 Task: Create a new spreadsheet using the template "Work: Annual Business Budget by Intuit Quickbooks".
Action: Mouse moved to (34, 62)
Screenshot: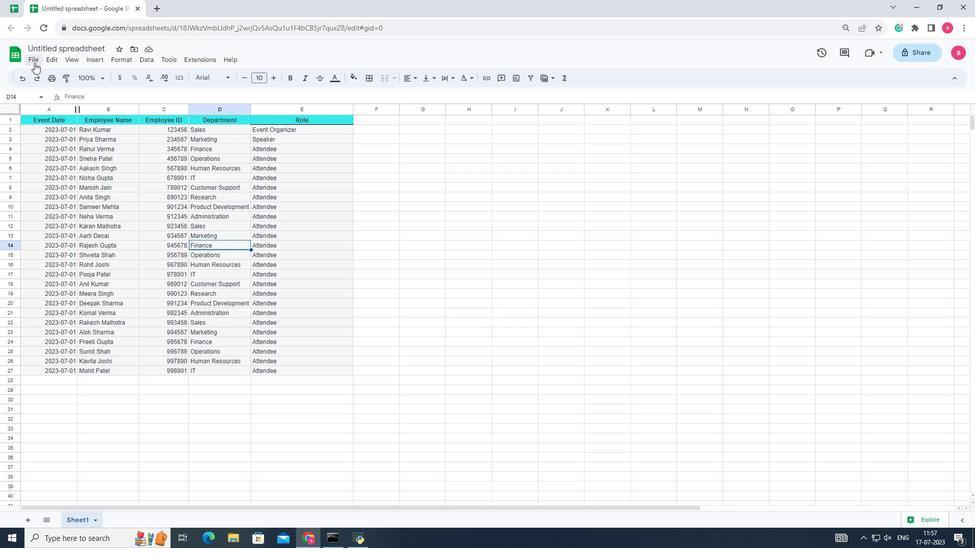 
Action: Mouse pressed left at (34, 62)
Screenshot: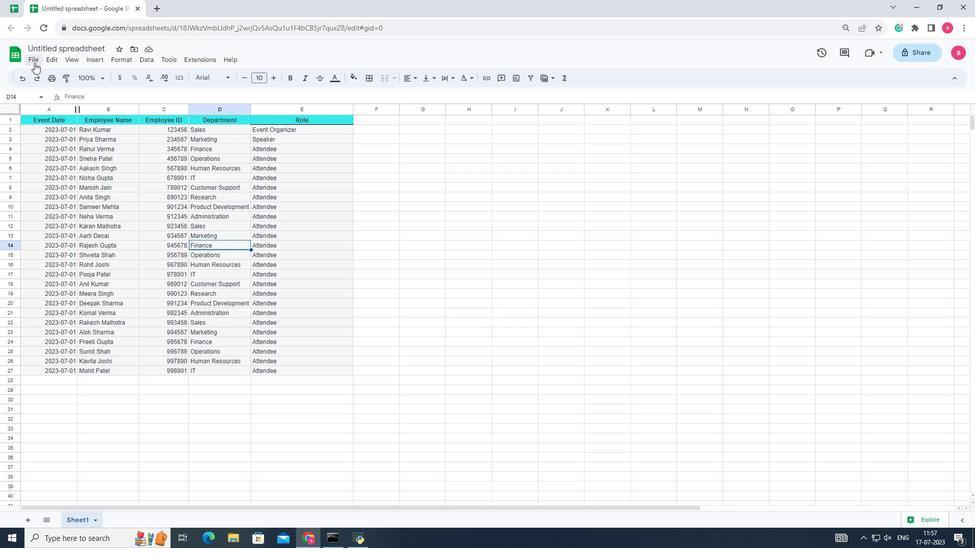 
Action: Mouse moved to (199, 88)
Screenshot: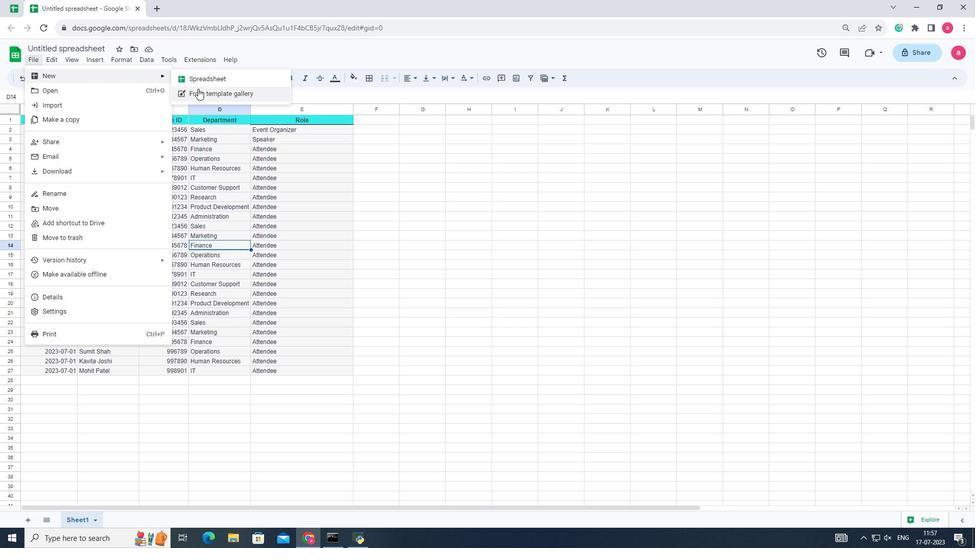 
Action: Mouse pressed left at (199, 88)
Screenshot: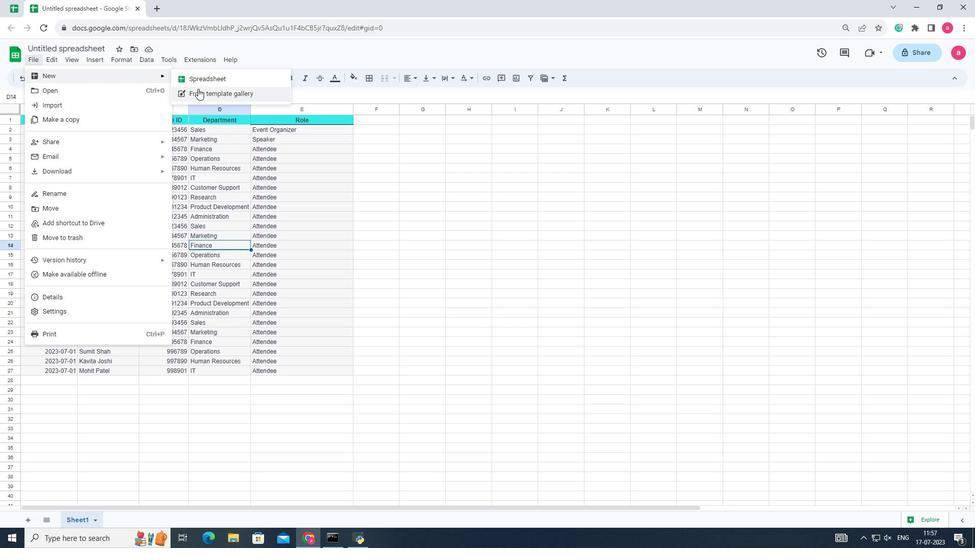 
Action: Mouse moved to (469, 260)
Screenshot: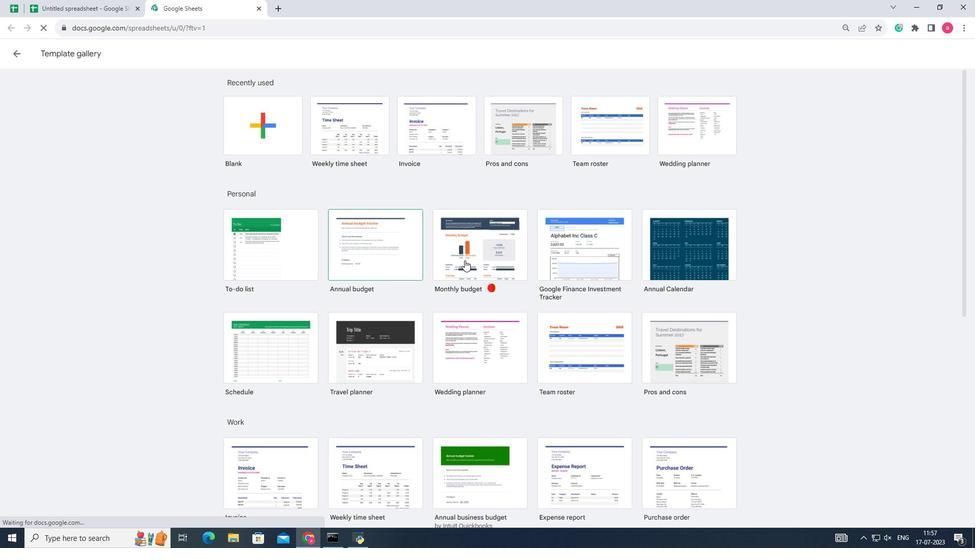 
Action: Mouse scrolled (469, 259) with delta (0, 0)
Screenshot: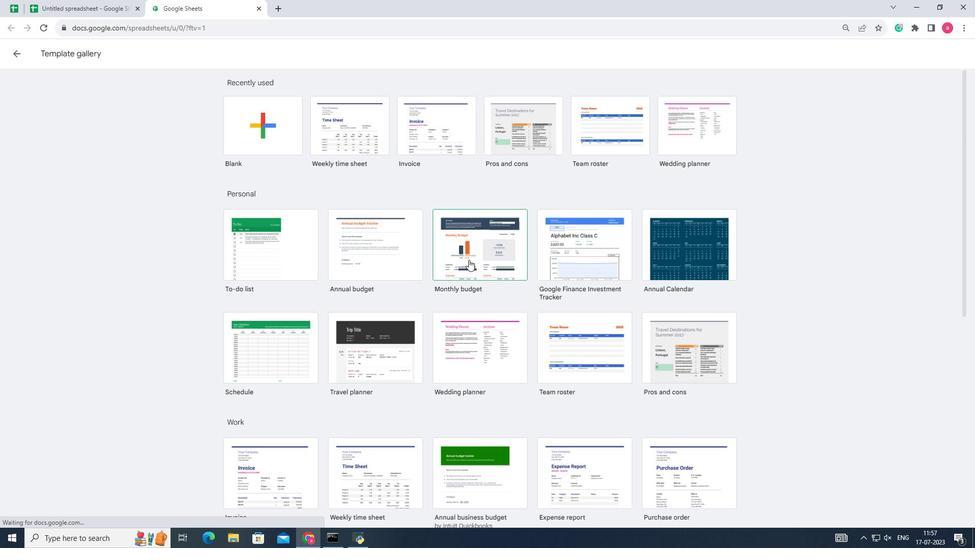 
Action: Mouse scrolled (469, 259) with delta (0, 0)
Screenshot: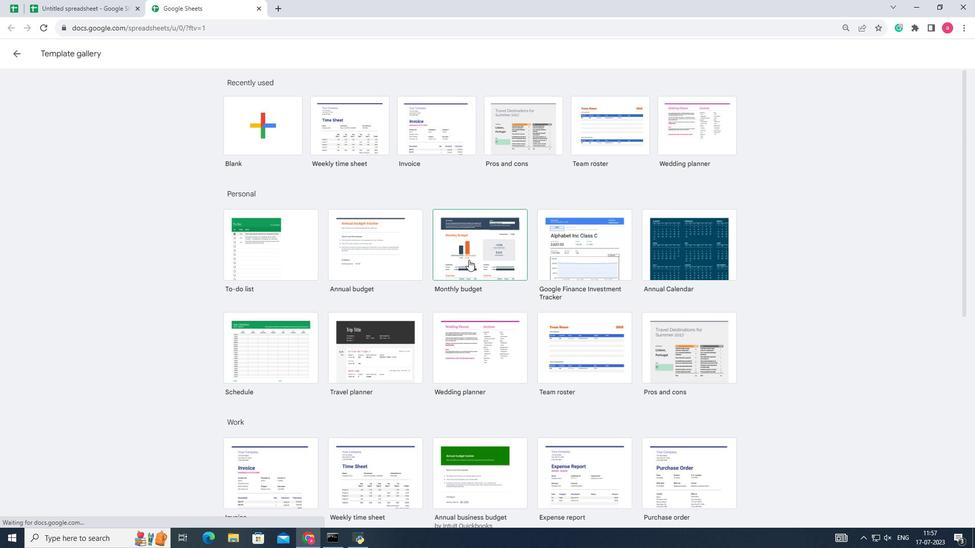 
Action: Mouse moved to (466, 252)
Screenshot: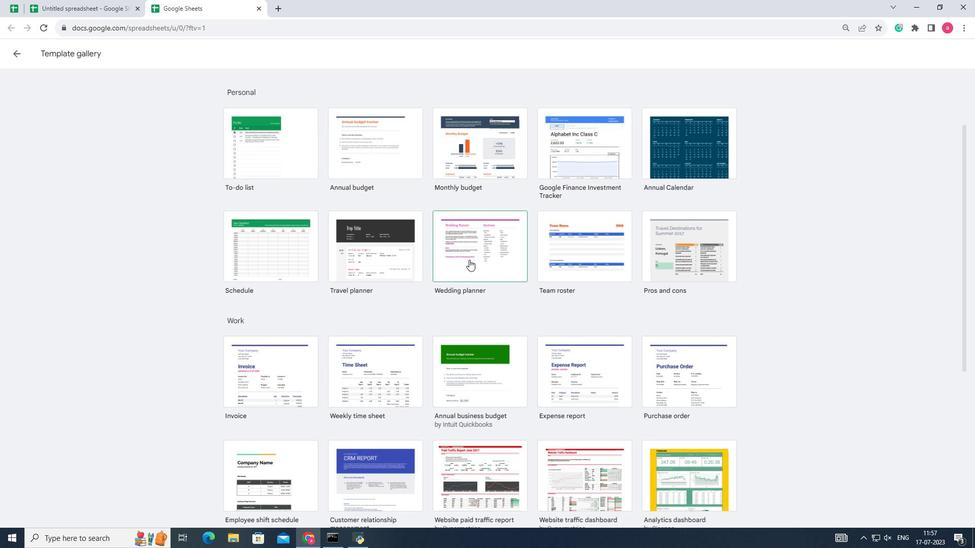 
Action: Mouse scrolled (466, 252) with delta (0, 0)
Screenshot: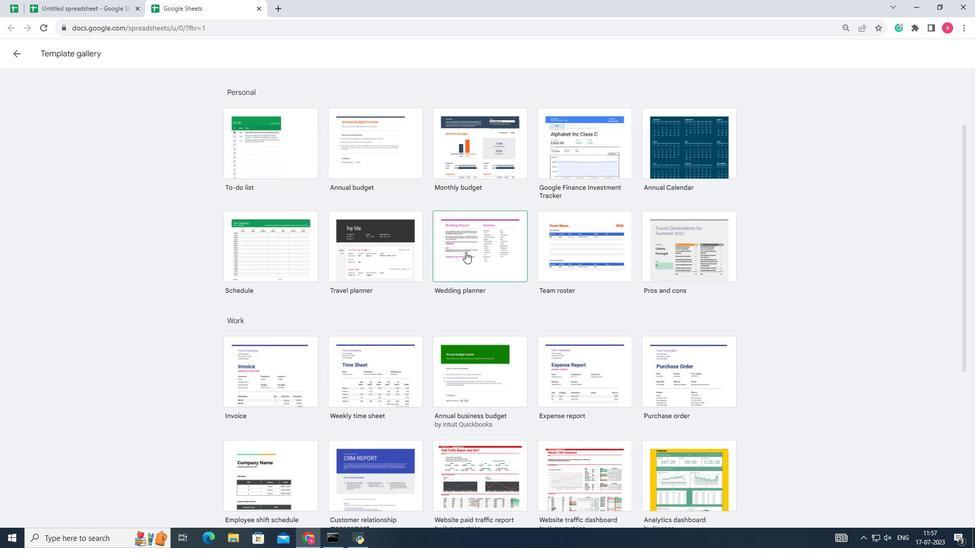 
Action: Mouse scrolled (466, 252) with delta (0, 0)
Screenshot: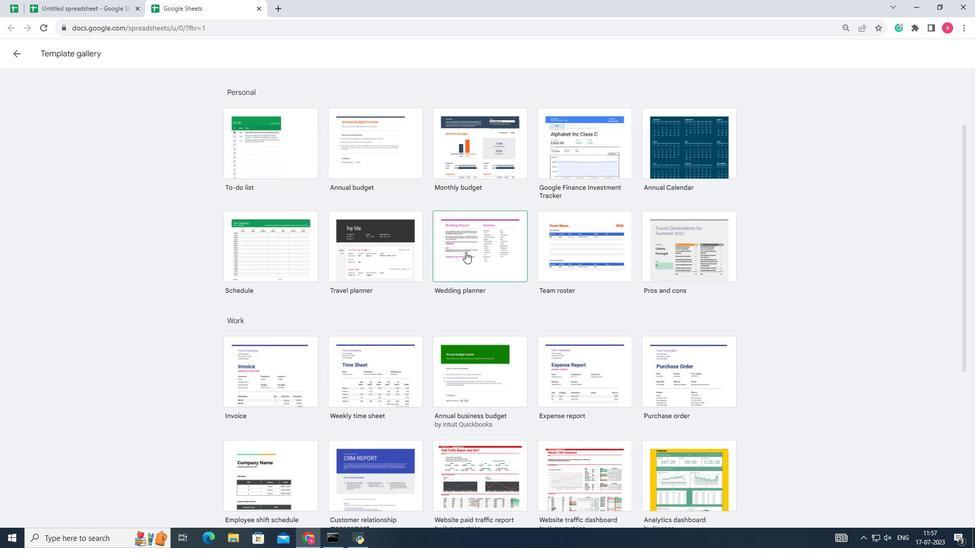
Action: Mouse moved to (454, 248)
Screenshot: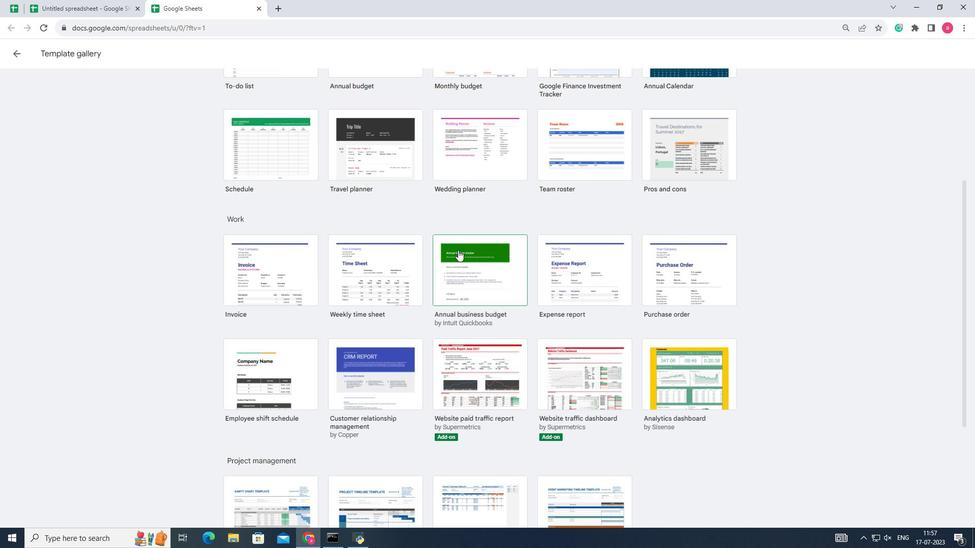 
Action: Mouse scrolled (454, 248) with delta (0, 0)
Screenshot: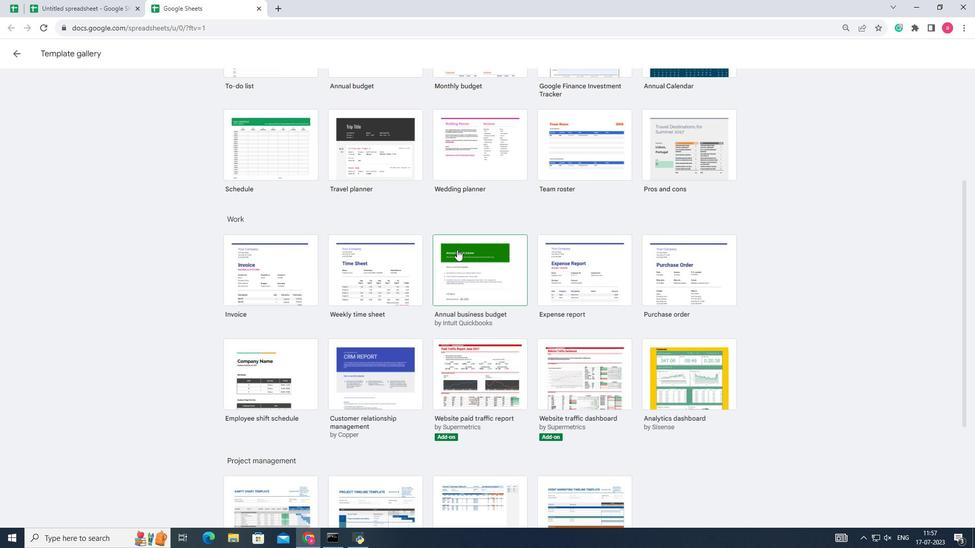 
Action: Mouse scrolled (454, 248) with delta (0, 0)
Screenshot: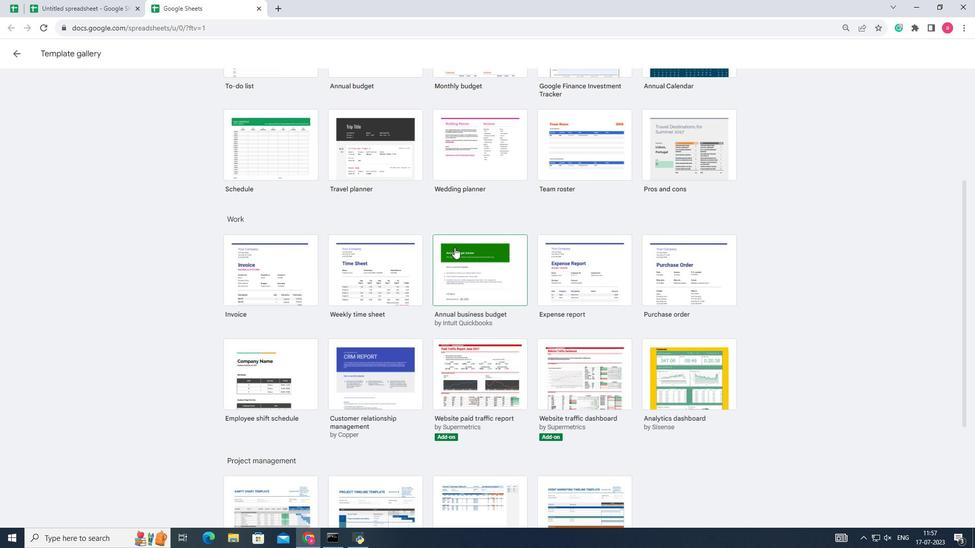 
Action: Mouse moved to (448, 250)
Screenshot: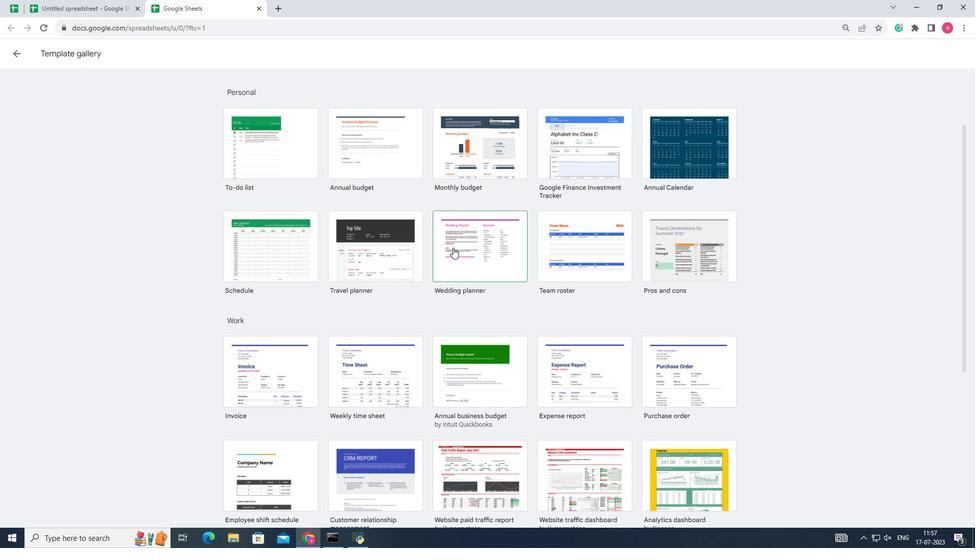 
Action: Mouse scrolled (448, 249) with delta (0, 0)
Screenshot: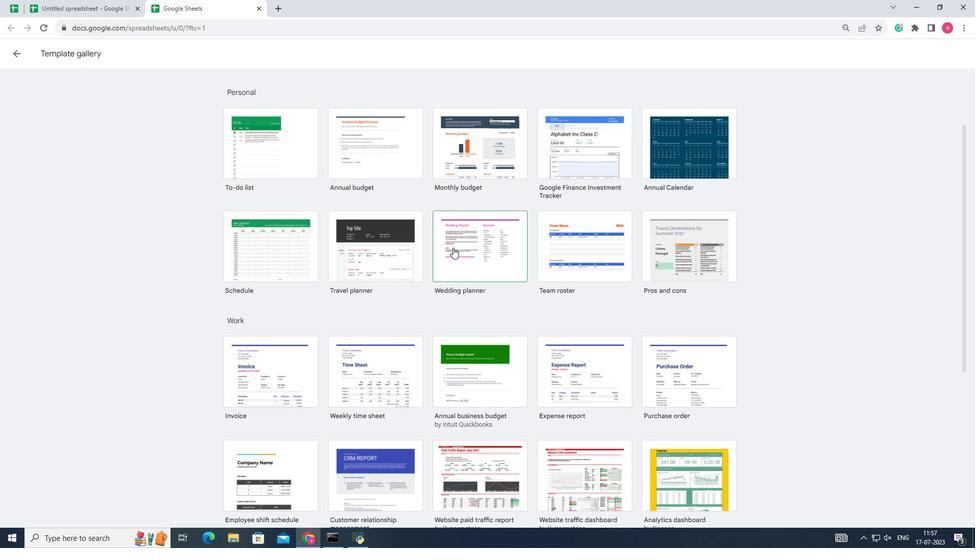 
Action: Mouse moved to (447, 250)
Screenshot: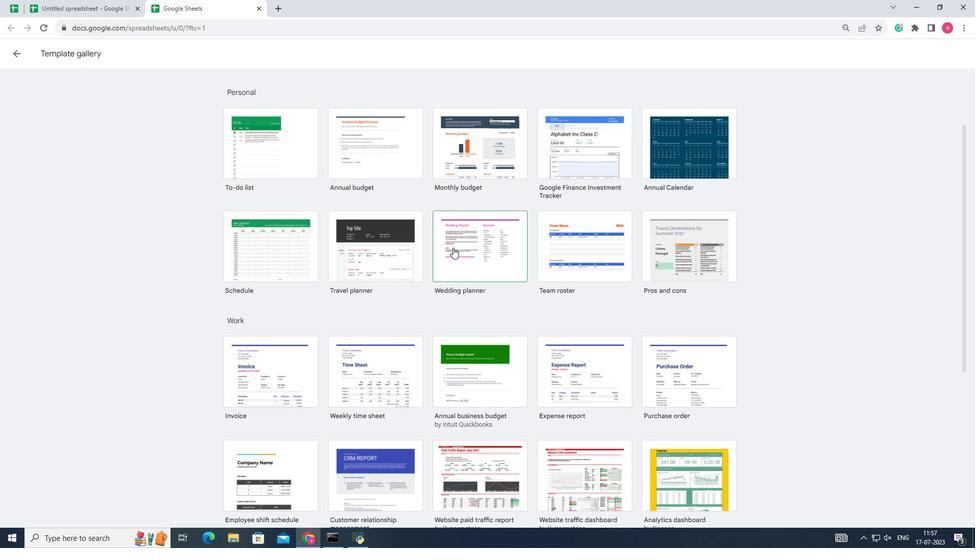 
Action: Mouse scrolled (447, 250) with delta (0, 0)
Screenshot: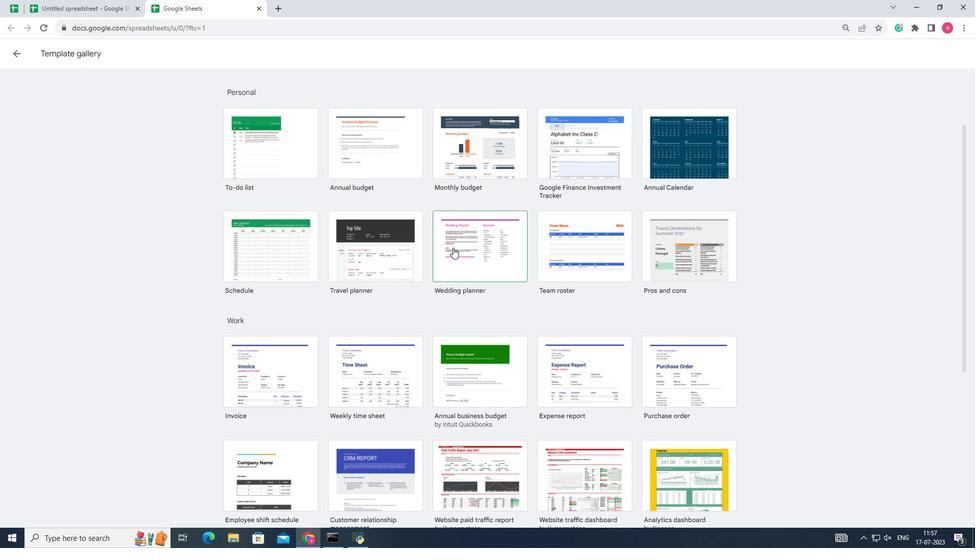 
Action: Mouse moved to (446, 251)
Screenshot: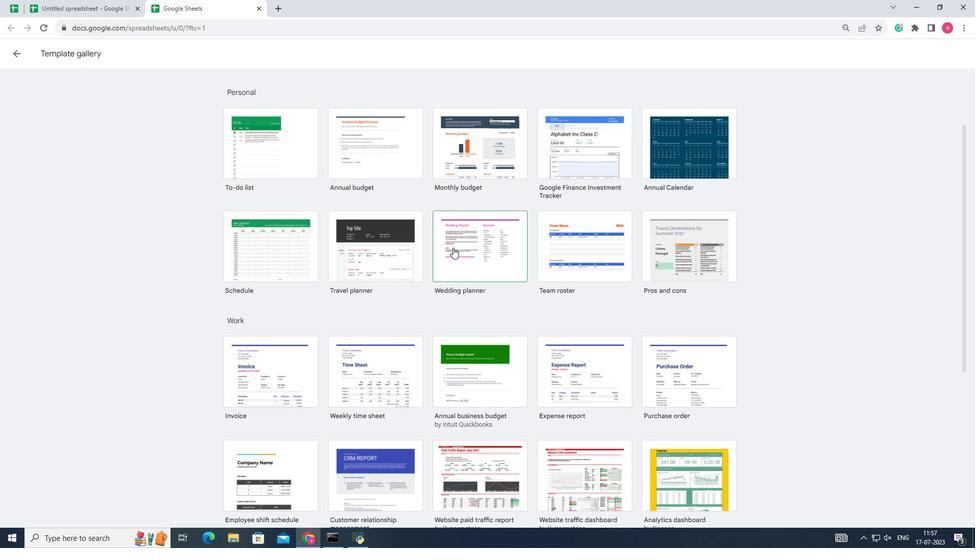 
Action: Mouse scrolled (446, 250) with delta (0, 0)
Screenshot: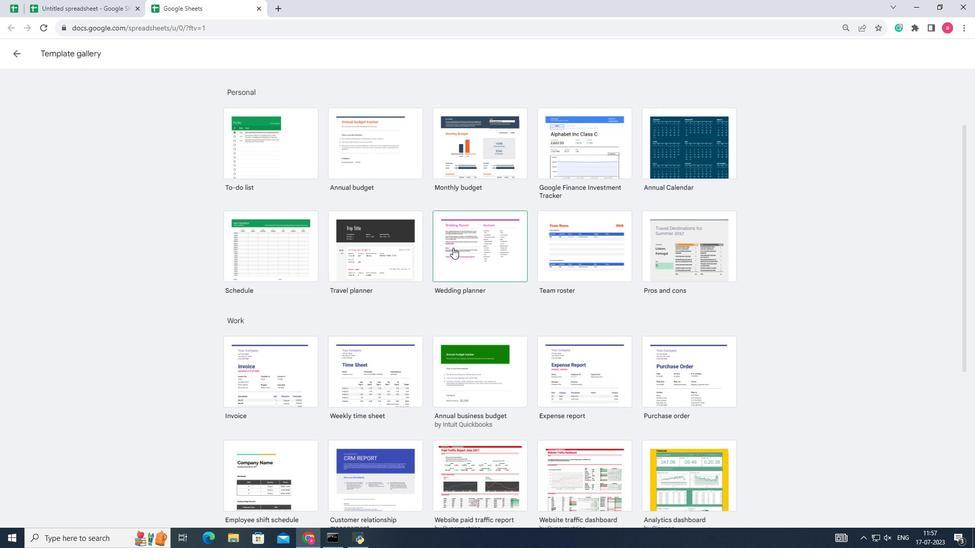 
Action: Mouse moved to (484, 248)
Screenshot: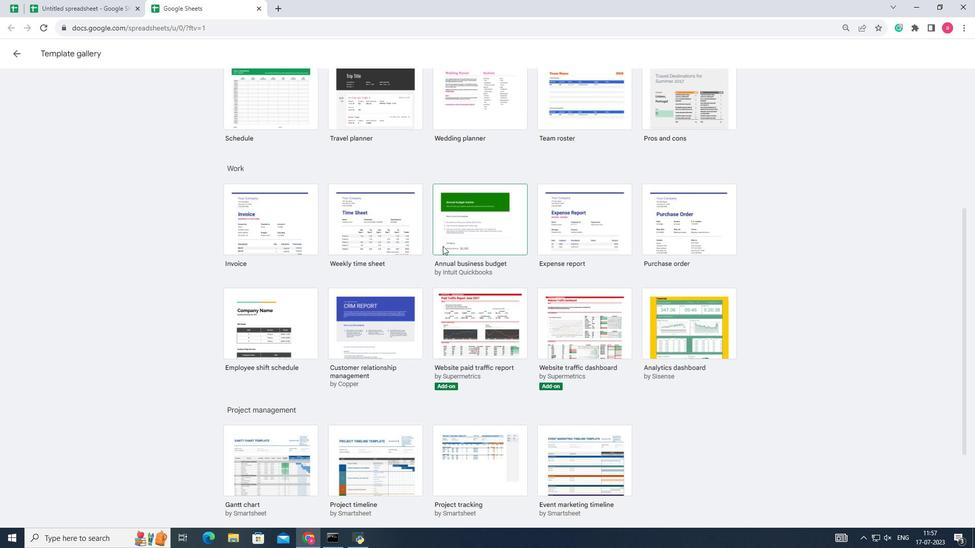 
Action: Mouse pressed left at (484, 248)
Screenshot: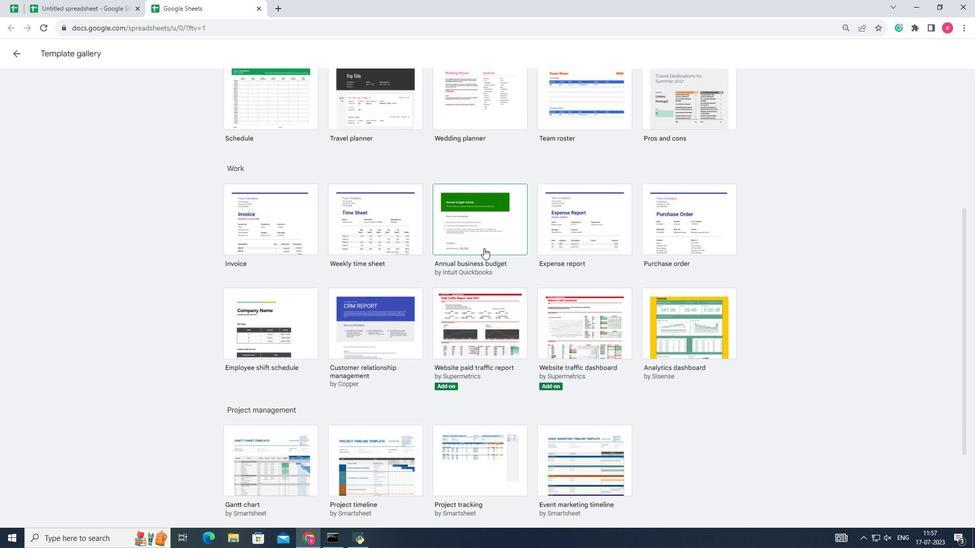 
Action: Mouse moved to (195, 230)
Screenshot: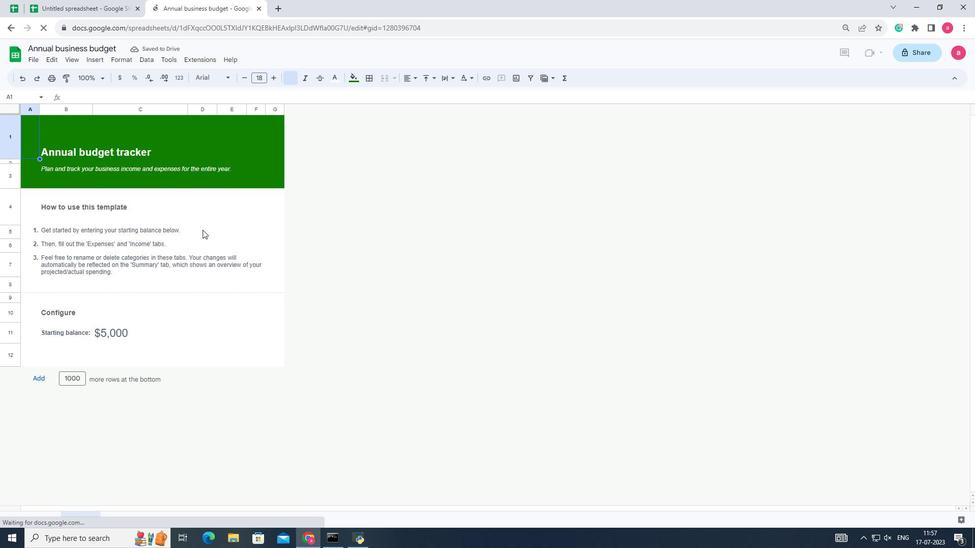 
